 Task: Create a due date automation trigger when advanced on, on the monday before a card is due add fields without custom field "Resume" set to a number greater or equal to 1 and lower than 10 at 11:00 AM.
Action: Mouse moved to (929, 67)
Screenshot: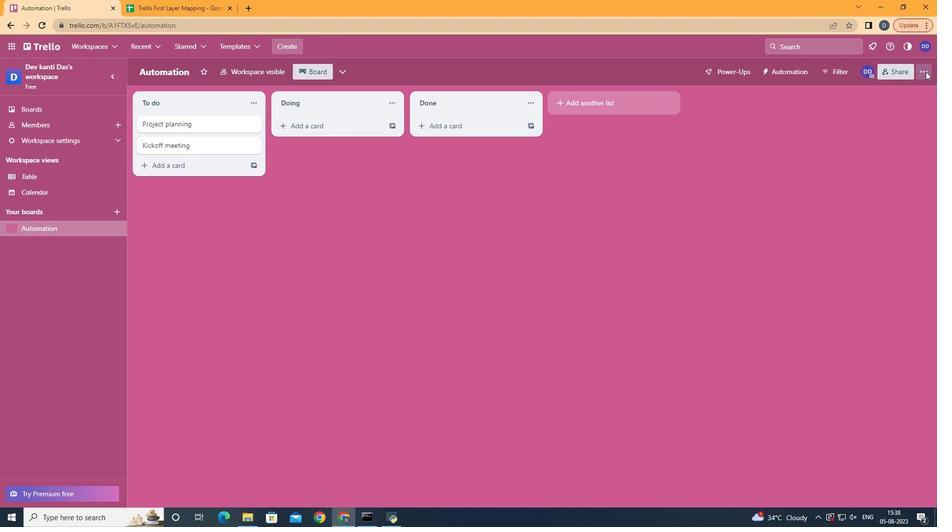 
Action: Mouse pressed left at (929, 67)
Screenshot: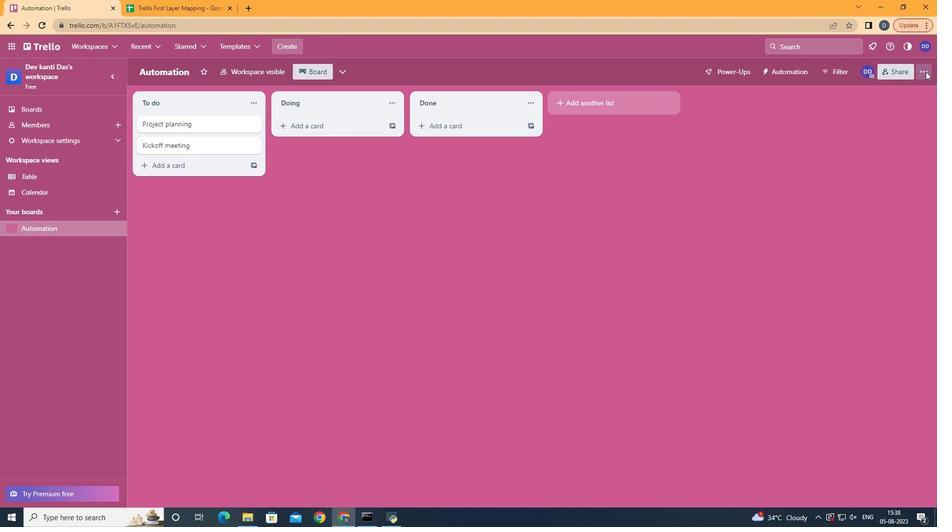 
Action: Mouse moved to (856, 205)
Screenshot: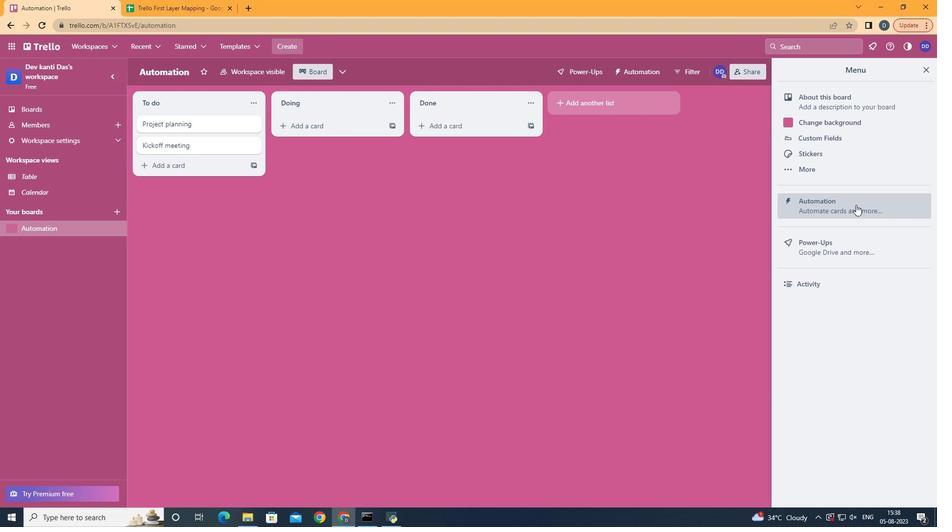 
Action: Mouse pressed left at (856, 205)
Screenshot: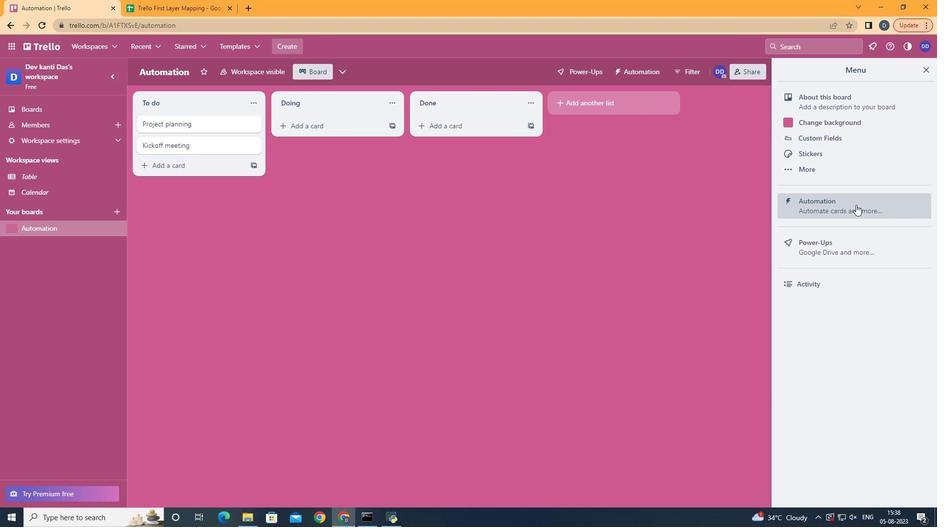
Action: Mouse moved to (205, 197)
Screenshot: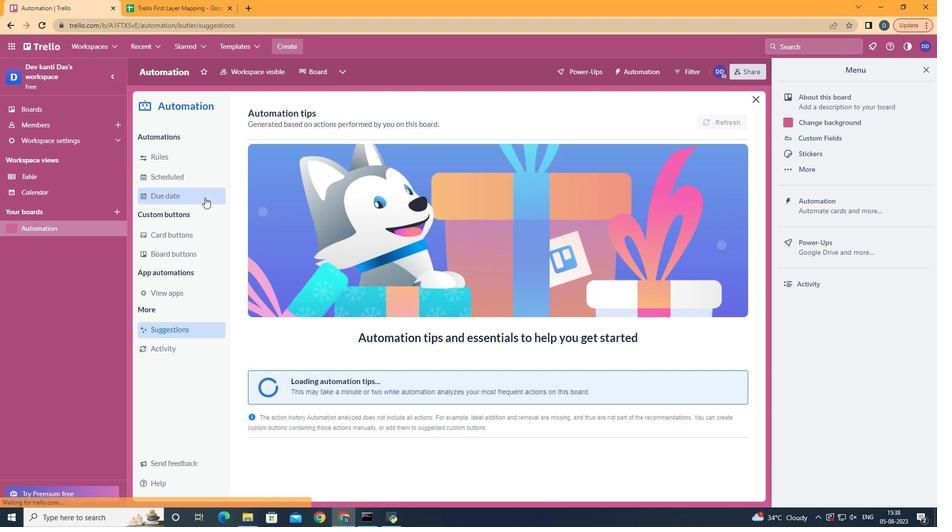 
Action: Mouse pressed left at (205, 197)
Screenshot: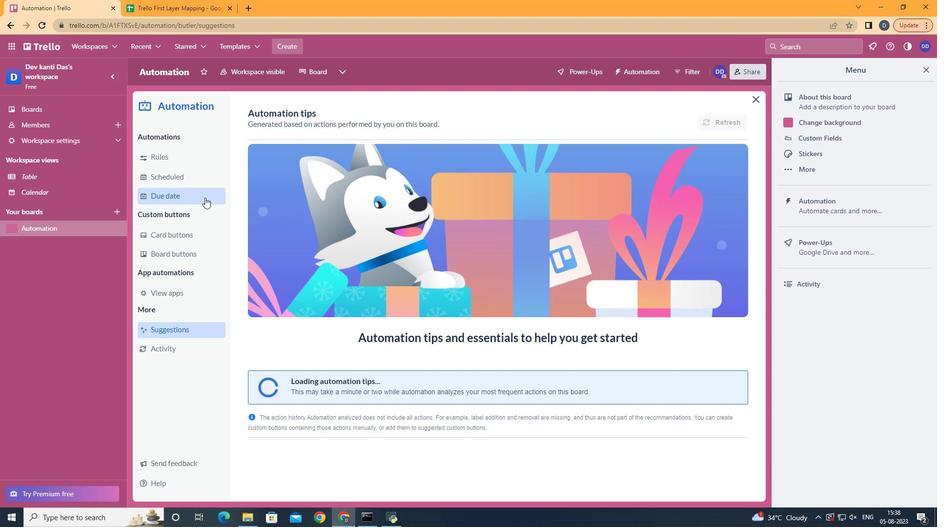 
Action: Mouse moved to (694, 118)
Screenshot: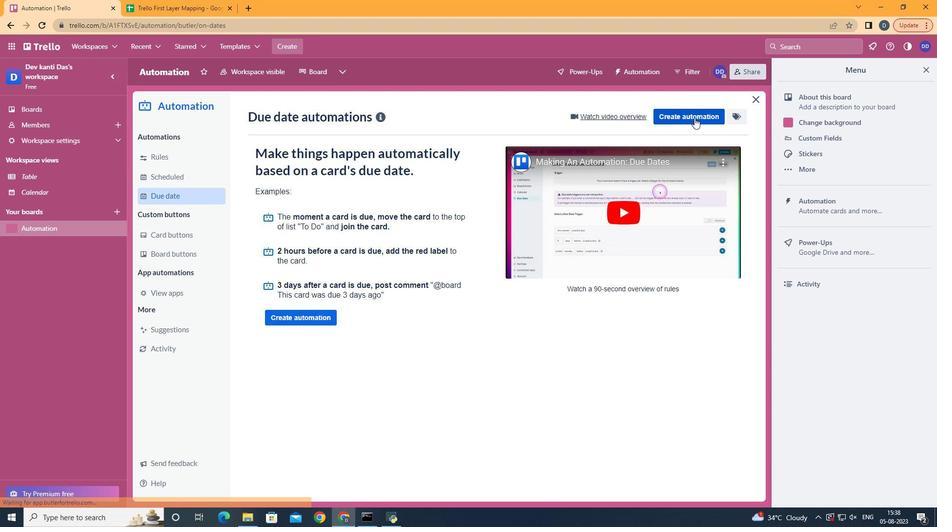 
Action: Mouse pressed left at (694, 118)
Screenshot: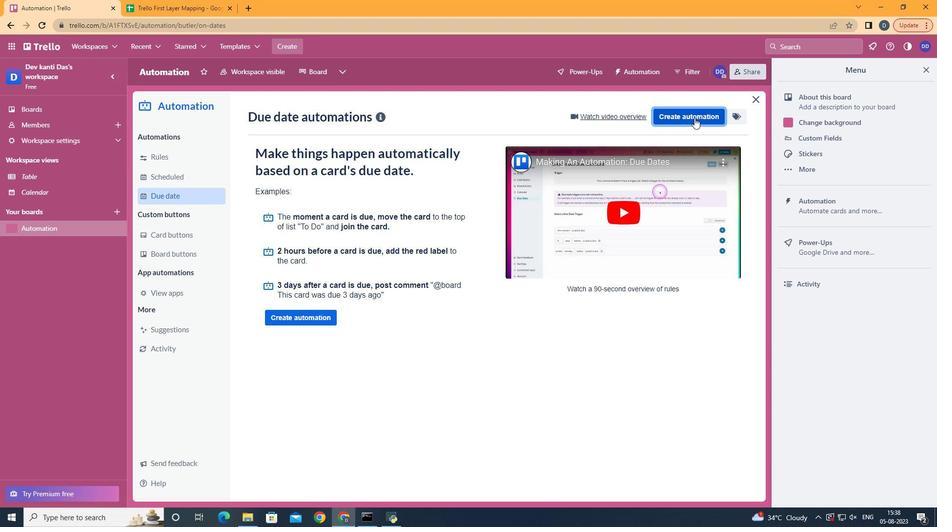 
Action: Mouse moved to (508, 216)
Screenshot: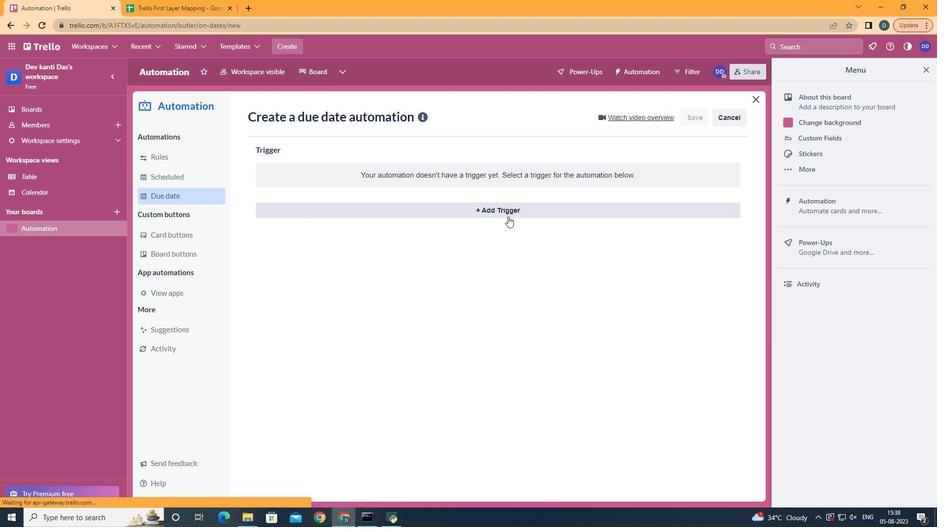 
Action: Mouse pressed left at (508, 216)
Screenshot: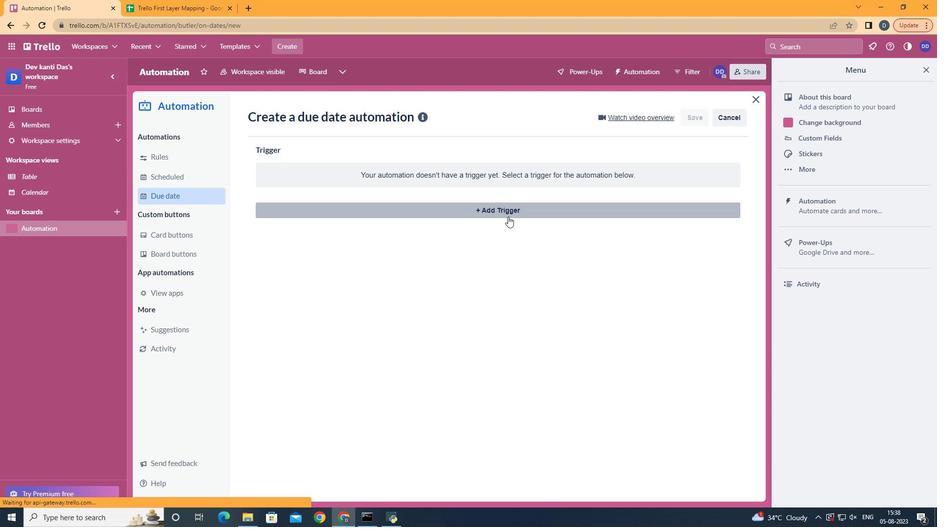 
Action: Mouse moved to (312, 257)
Screenshot: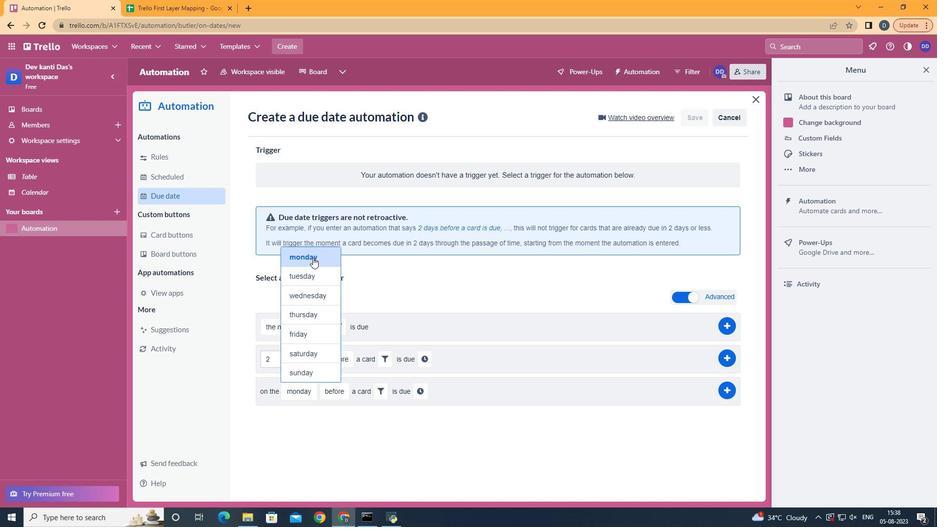 
Action: Mouse pressed left at (312, 257)
Screenshot: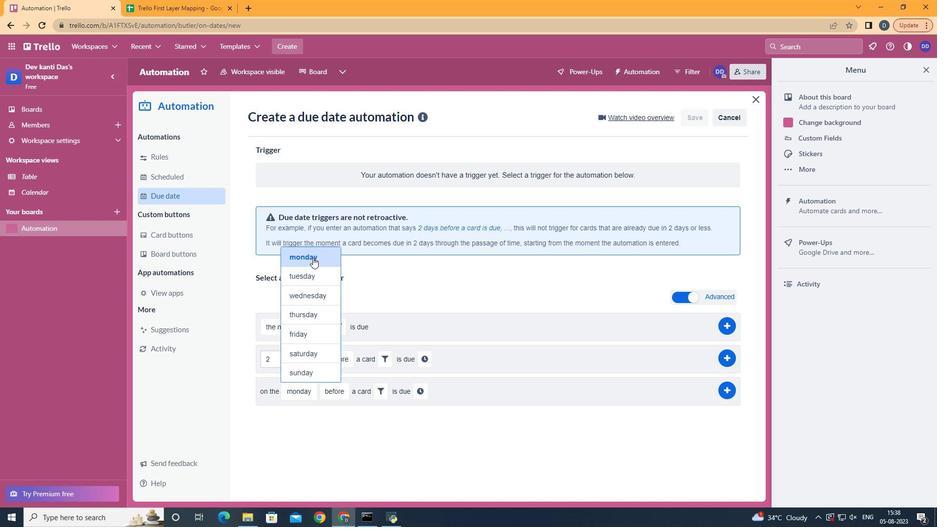 
Action: Mouse moved to (334, 402)
Screenshot: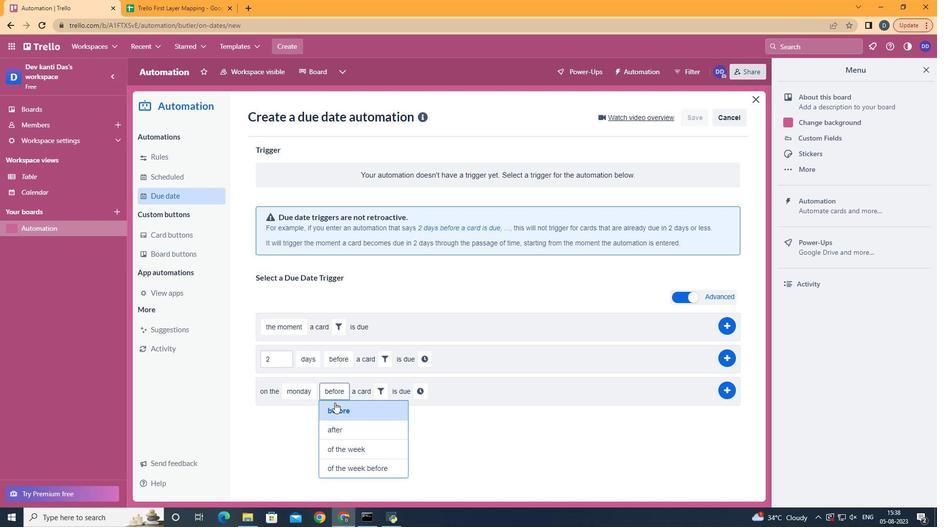 
Action: Mouse pressed left at (334, 402)
Screenshot: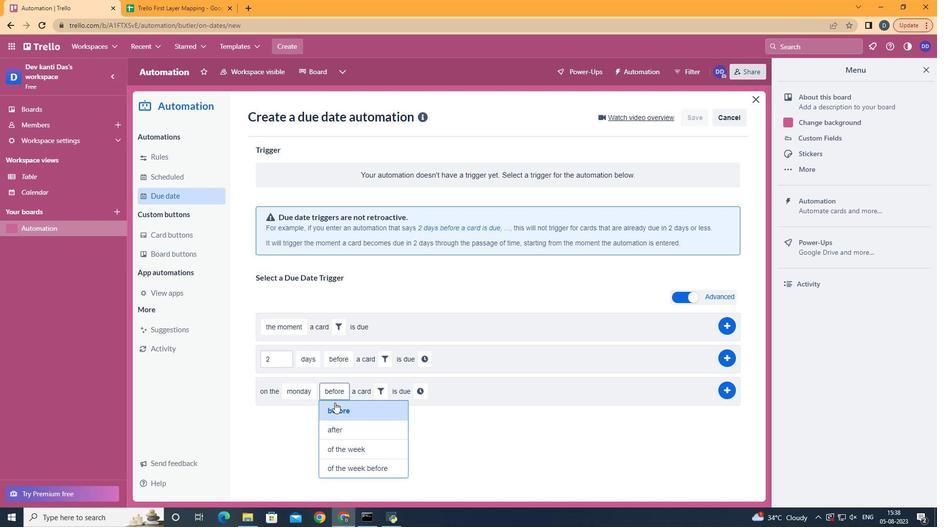 
Action: Mouse moved to (373, 389)
Screenshot: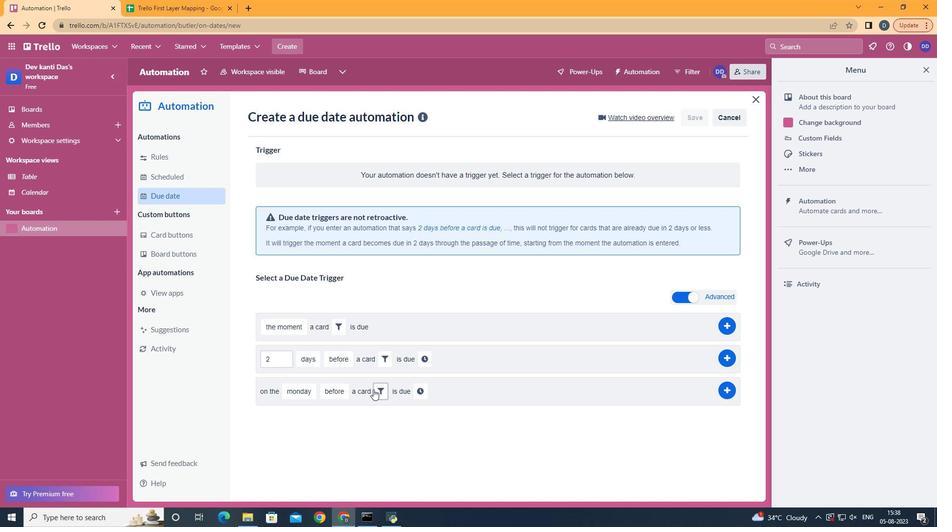 
Action: Mouse pressed left at (373, 389)
Screenshot: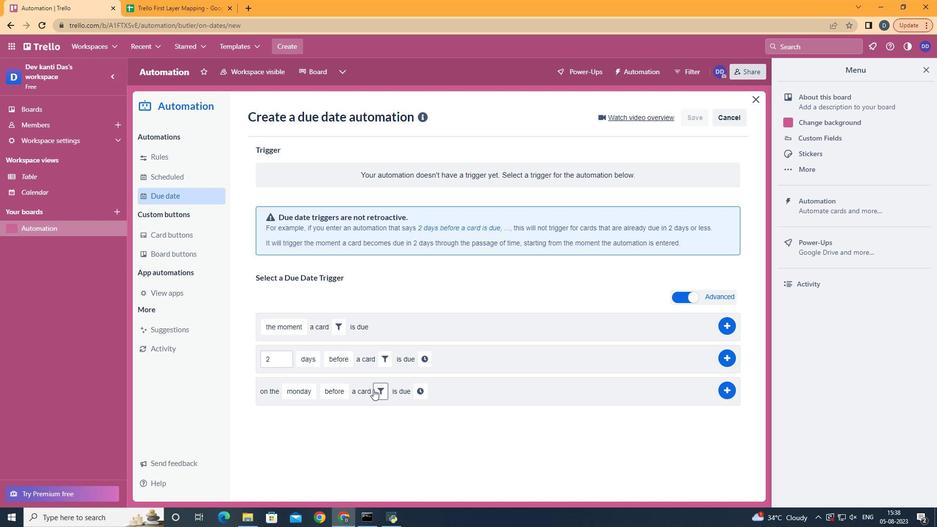
Action: Mouse moved to (532, 422)
Screenshot: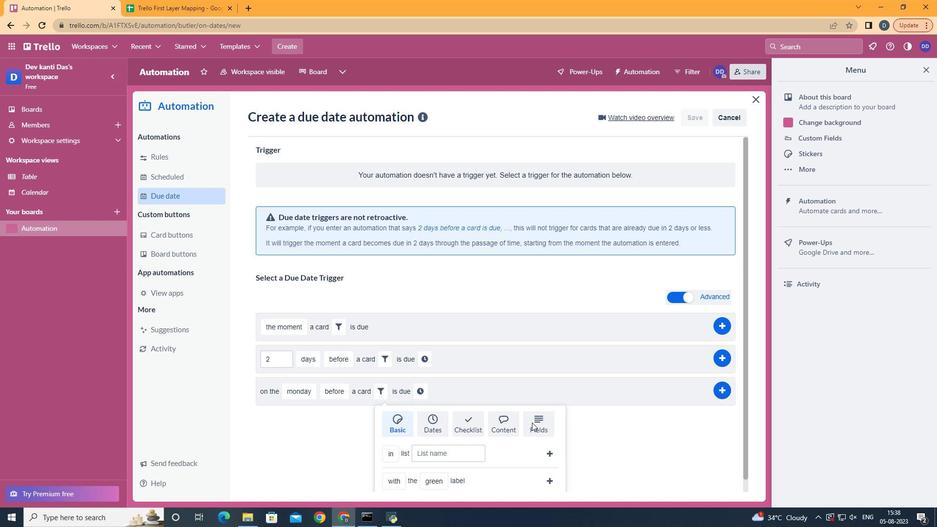 
Action: Mouse pressed left at (532, 422)
Screenshot: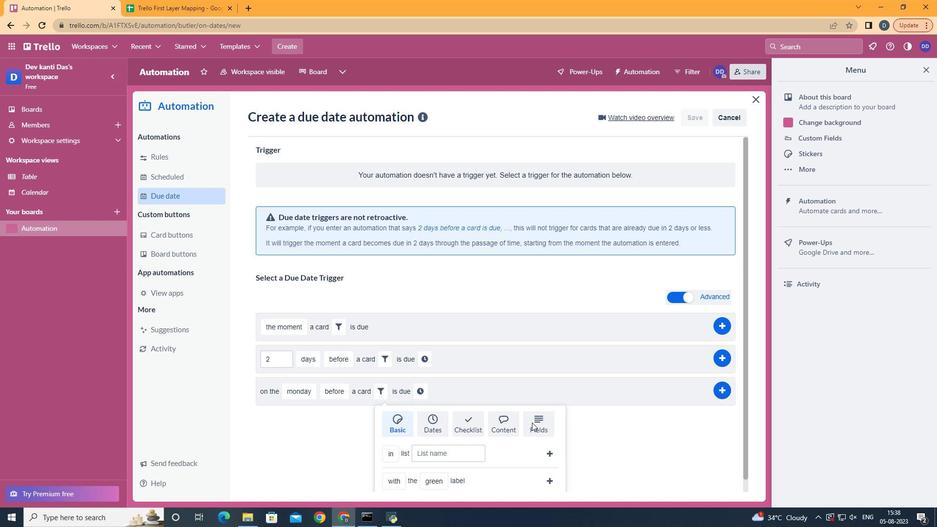 
Action: Mouse moved to (533, 418)
Screenshot: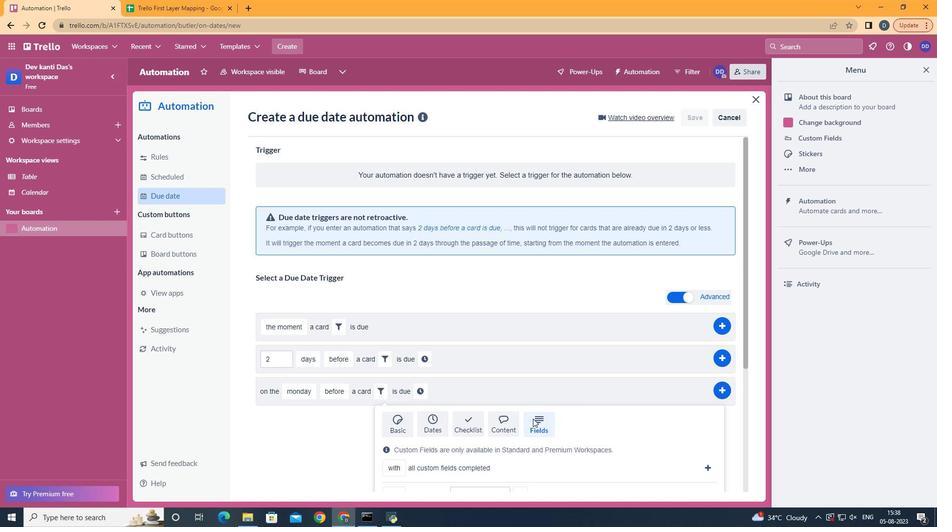 
Action: Mouse scrolled (533, 418) with delta (0, 0)
Screenshot: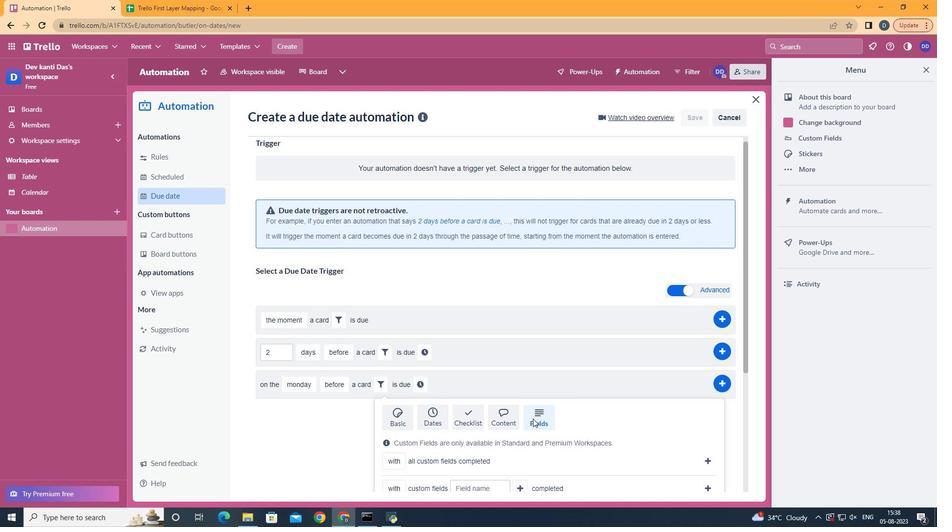 
Action: Mouse scrolled (533, 418) with delta (0, 0)
Screenshot: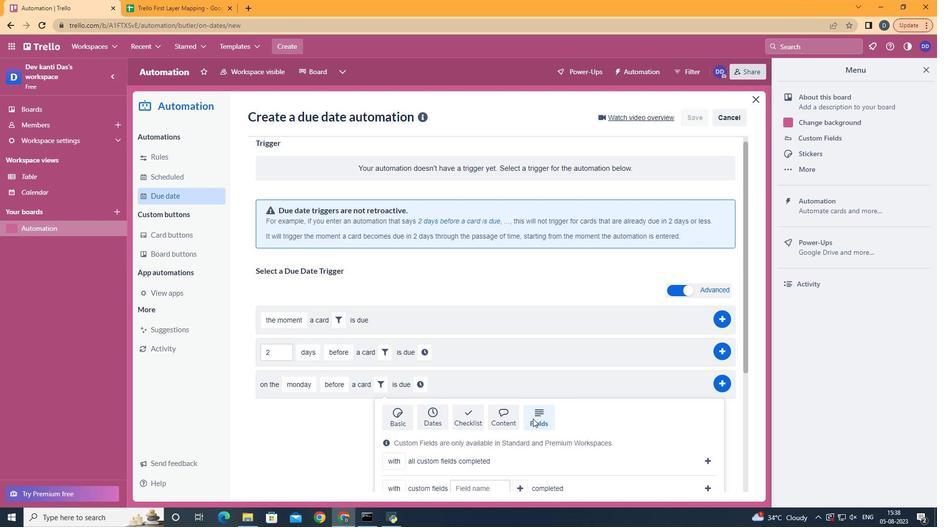 
Action: Mouse scrolled (533, 418) with delta (0, 0)
Screenshot: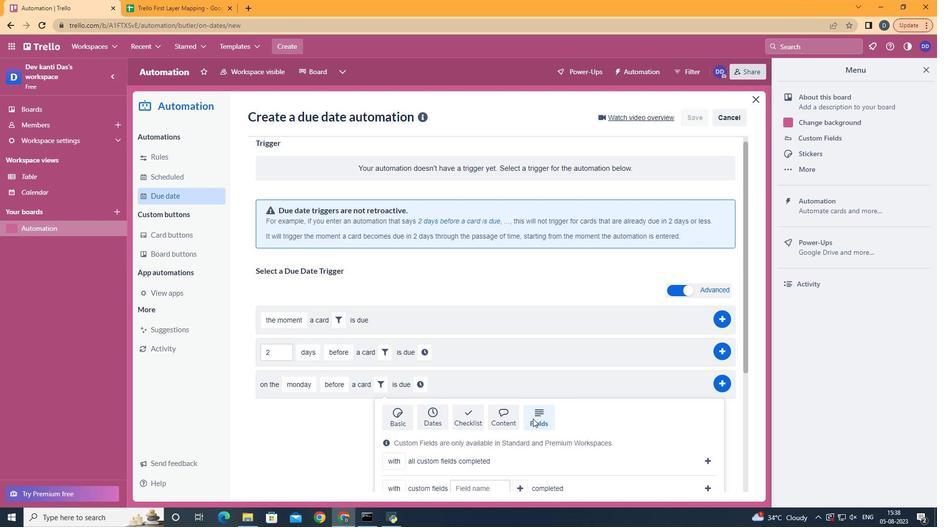 
Action: Mouse scrolled (533, 418) with delta (0, 0)
Screenshot: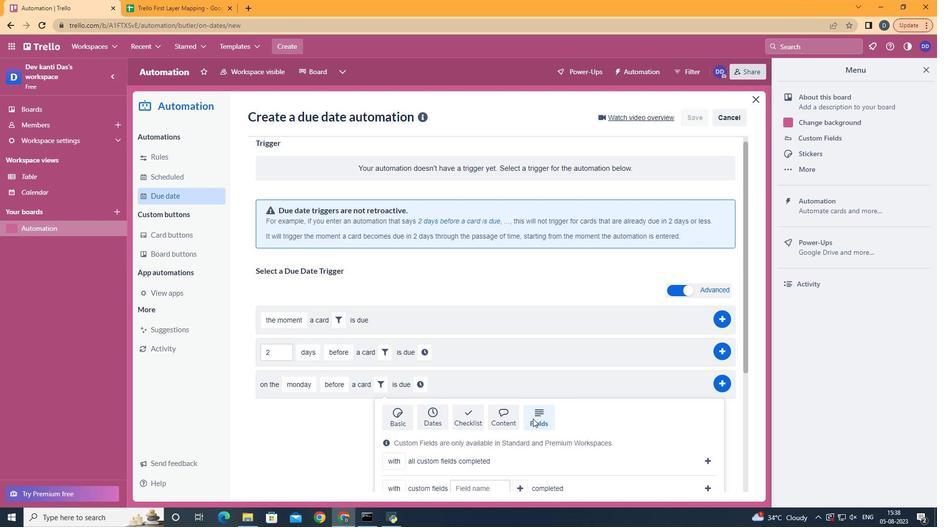 
Action: Mouse scrolled (533, 418) with delta (0, 0)
Screenshot: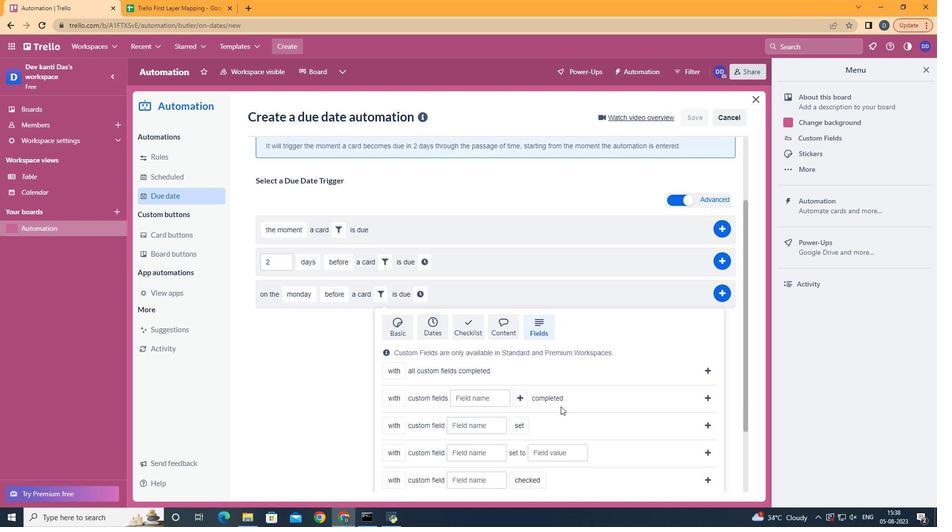 
Action: Mouse scrolled (533, 418) with delta (0, 0)
Screenshot: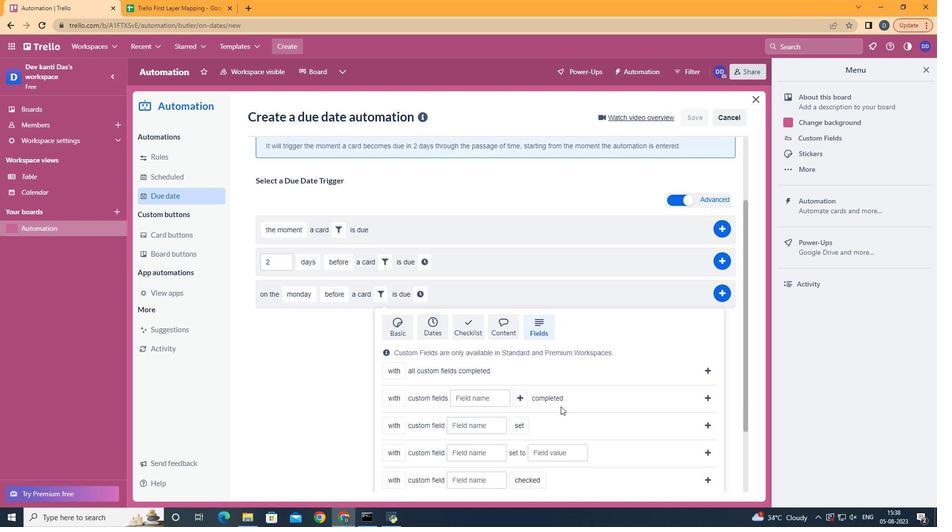 
Action: Mouse moved to (406, 453)
Screenshot: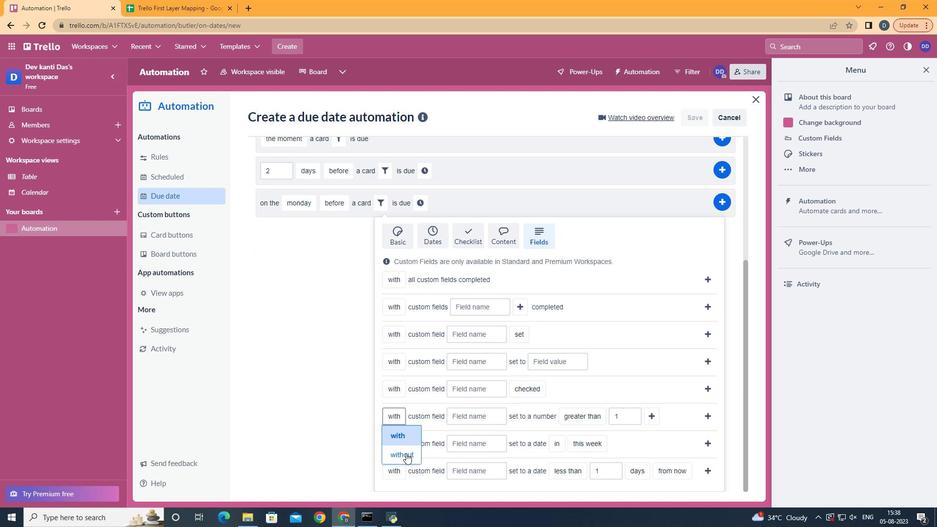 
Action: Mouse pressed left at (406, 453)
Screenshot: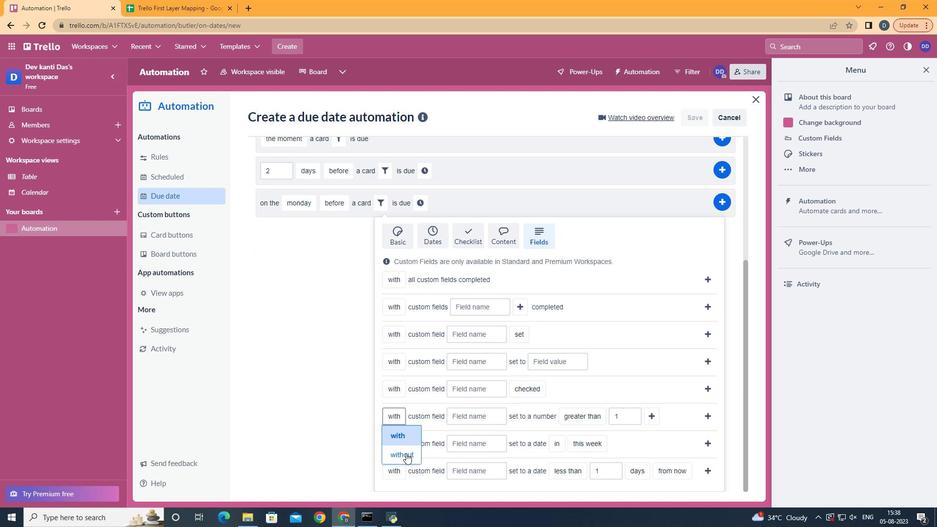 
Action: Mouse moved to (491, 422)
Screenshot: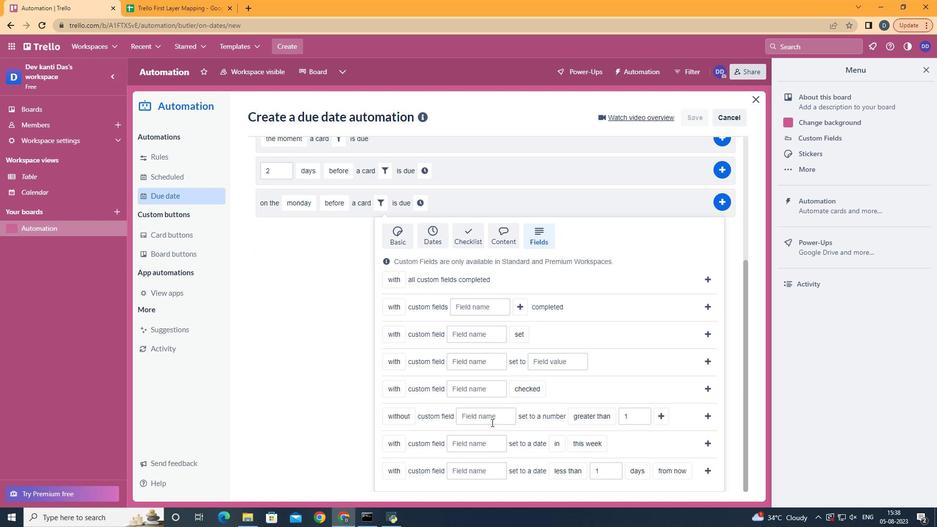 
Action: Mouse pressed left at (491, 422)
Screenshot: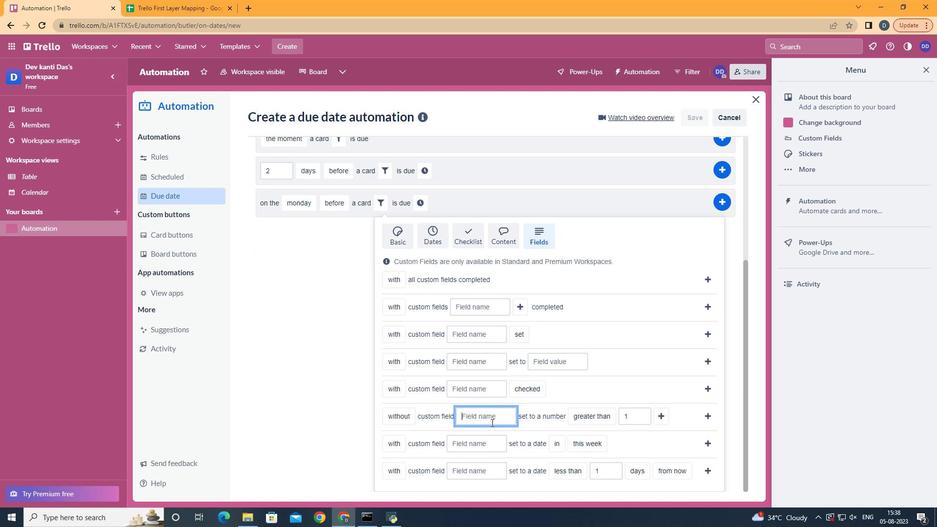
Action: Key pressed <Key.shift>Resume
Screenshot: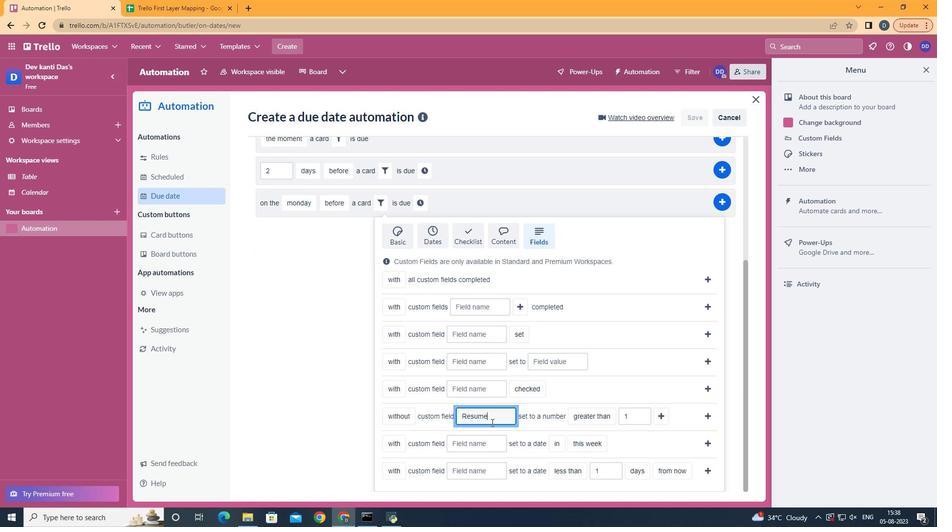 
Action: Mouse moved to (624, 361)
Screenshot: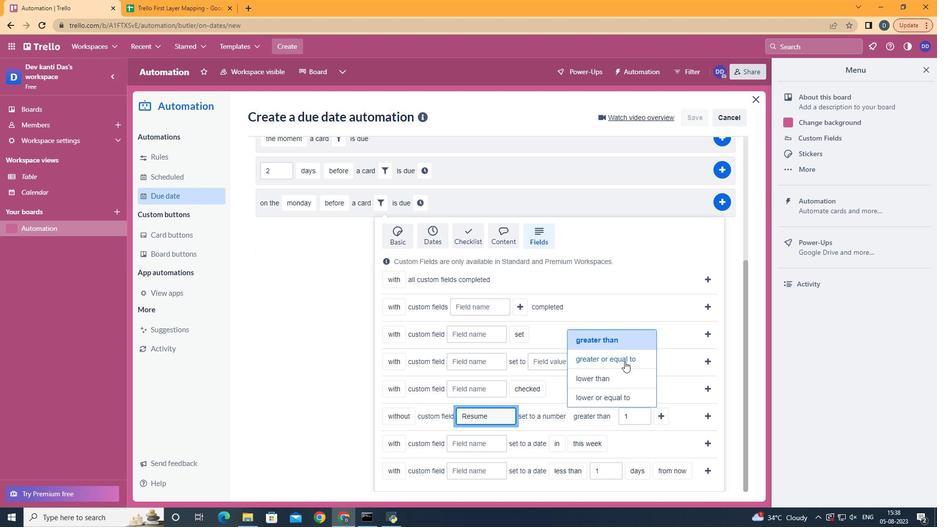 
Action: Mouse pressed left at (624, 361)
Screenshot: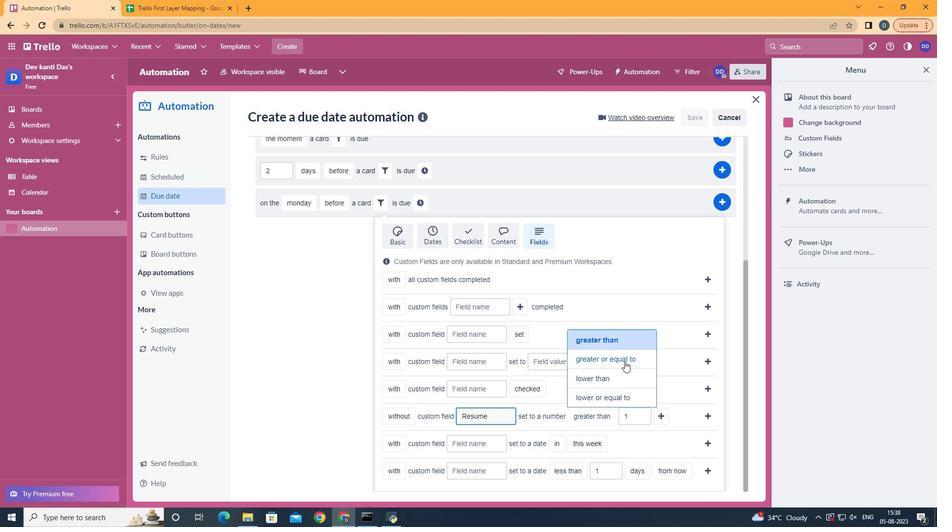 
Action: Mouse moved to (680, 423)
Screenshot: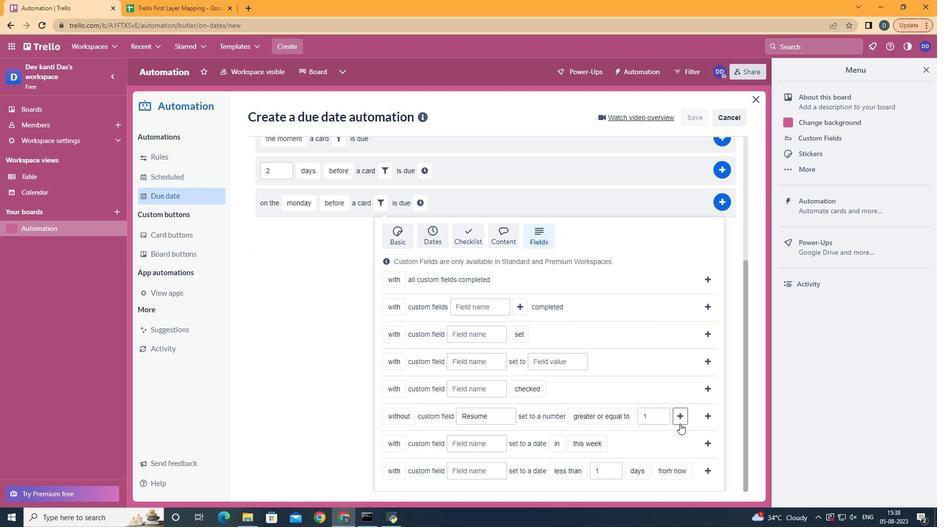 
Action: Mouse pressed left at (680, 423)
Screenshot: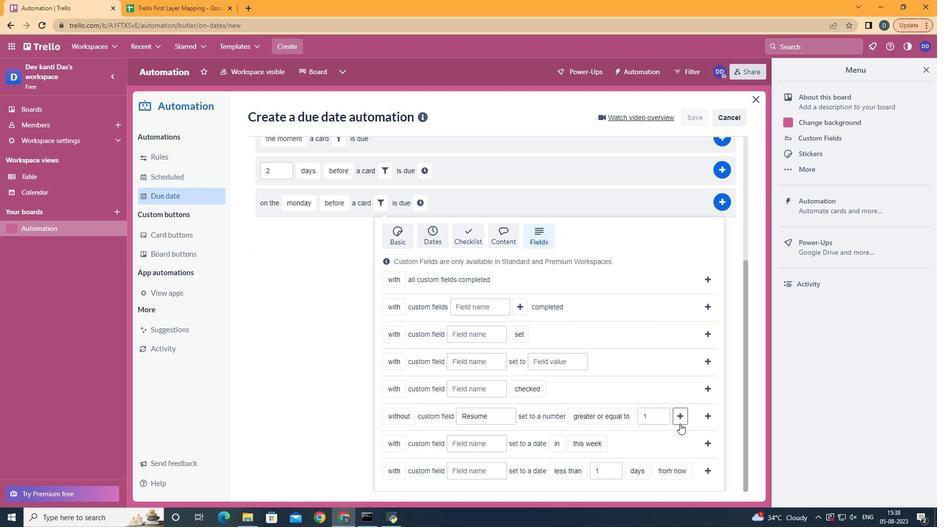 
Action: Mouse moved to (425, 364)
Screenshot: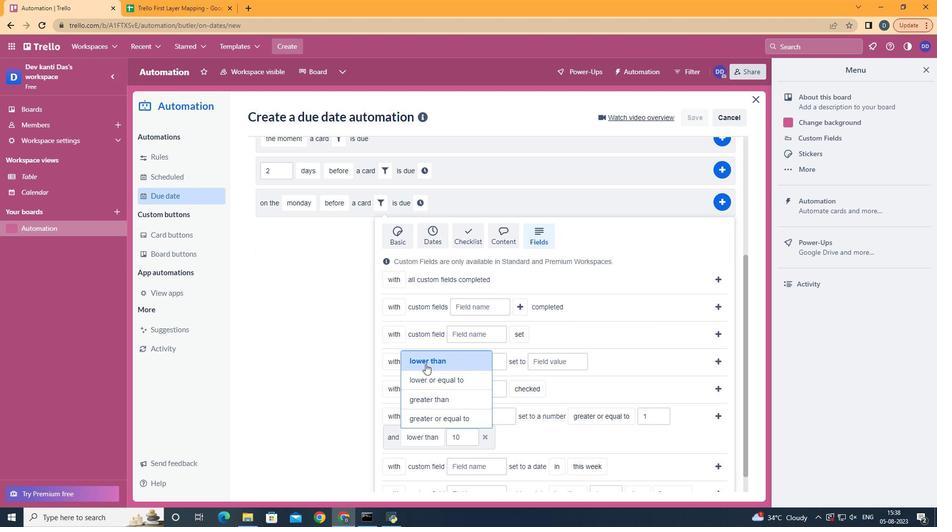 
Action: Mouse pressed left at (425, 364)
Screenshot: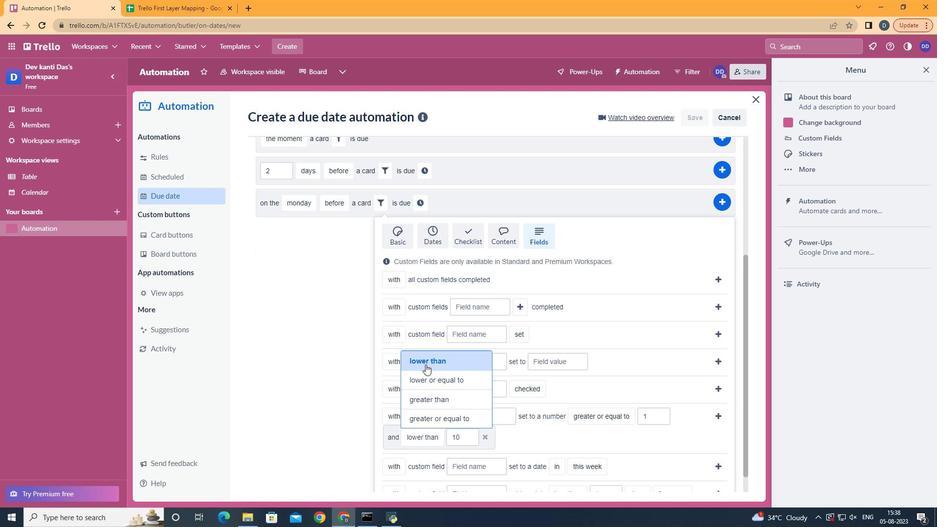 
Action: Mouse moved to (715, 418)
Screenshot: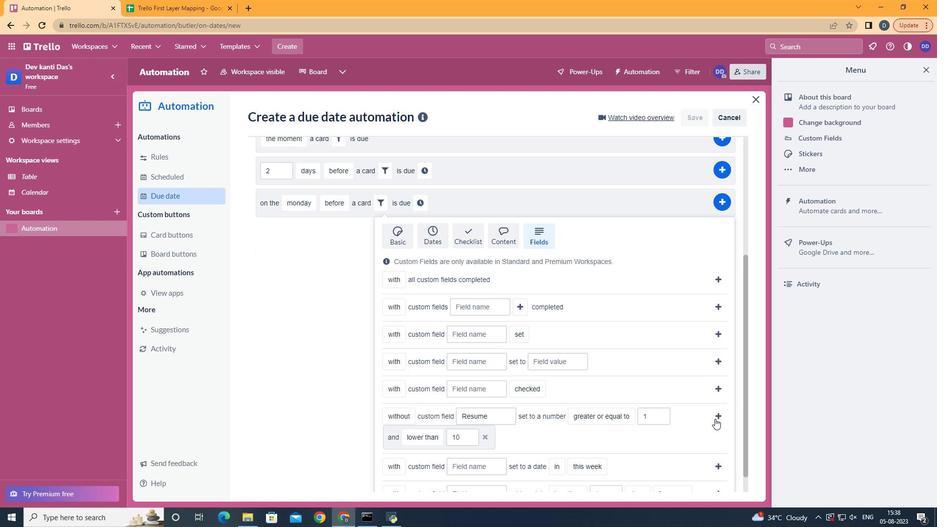 
Action: Mouse pressed left at (715, 418)
Screenshot: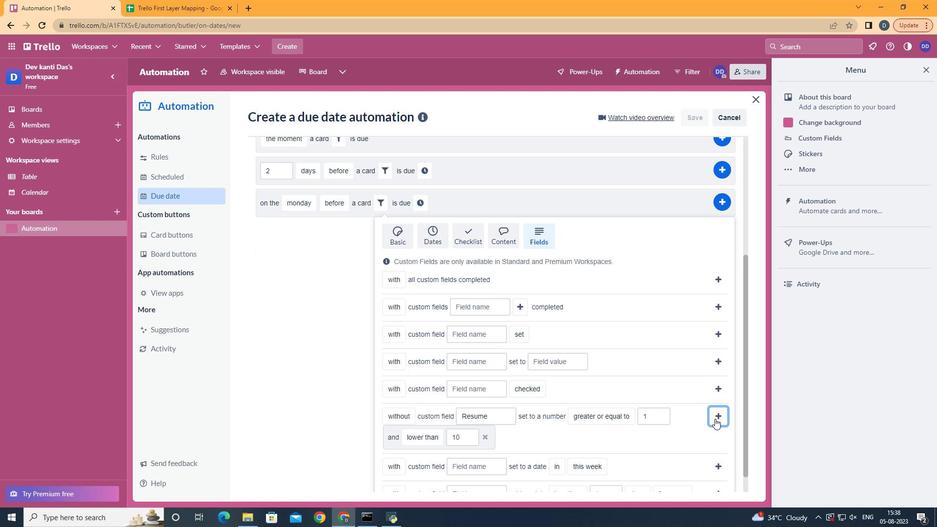
Action: Mouse moved to (271, 413)
Screenshot: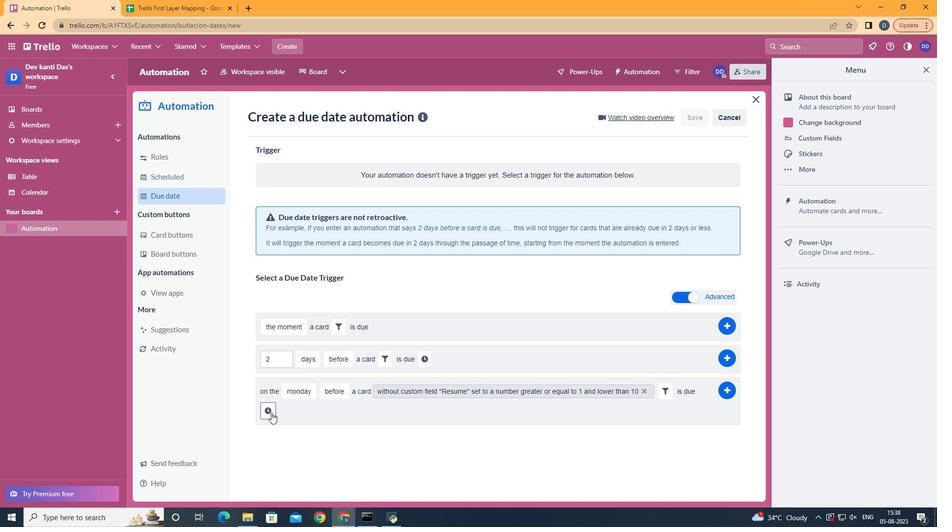 
Action: Mouse pressed left at (271, 413)
Screenshot: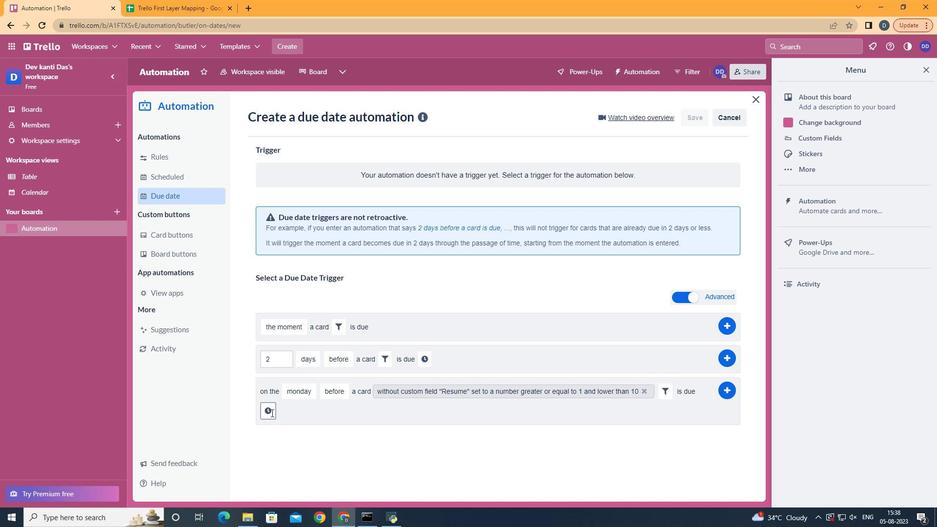 
Action: Mouse moved to (293, 410)
Screenshot: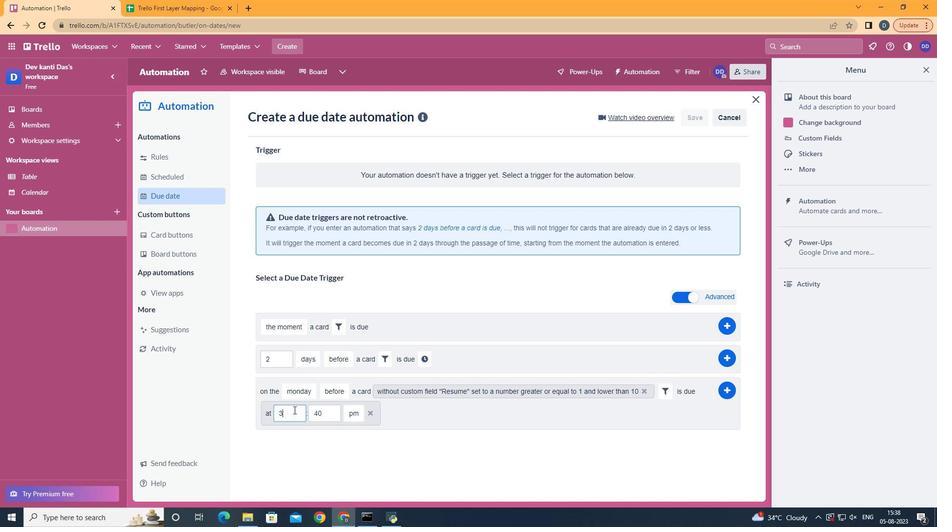 
Action: Mouse pressed left at (293, 410)
Screenshot: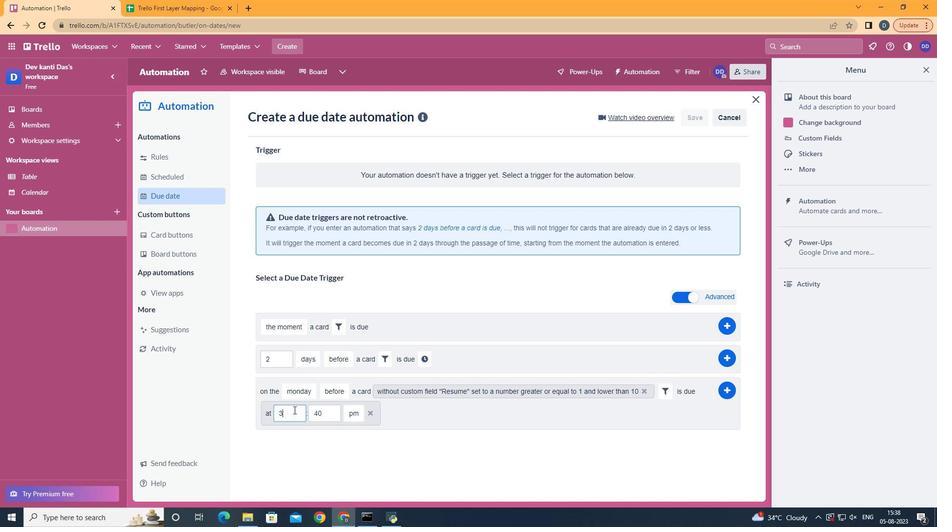
Action: Mouse moved to (293, 410)
Screenshot: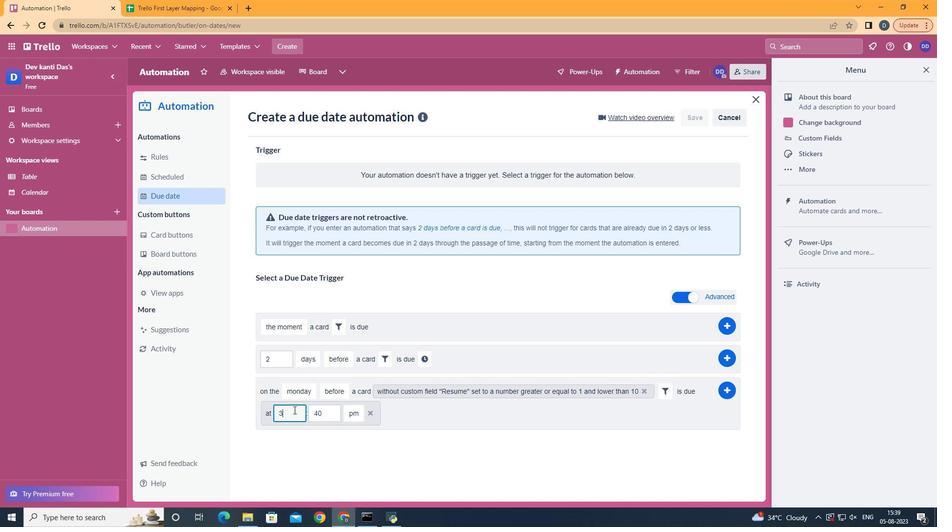 
Action: Key pressed <Key.backspace>11
Screenshot: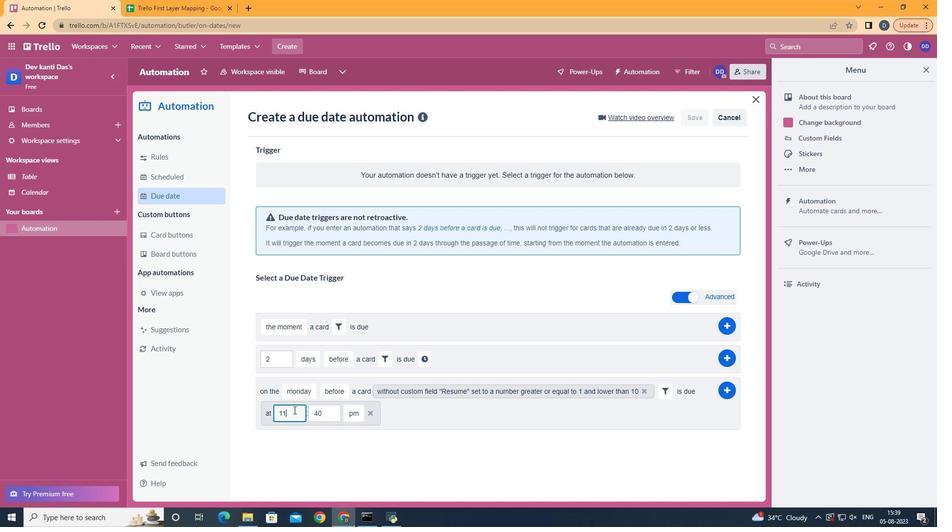 
Action: Mouse moved to (325, 413)
Screenshot: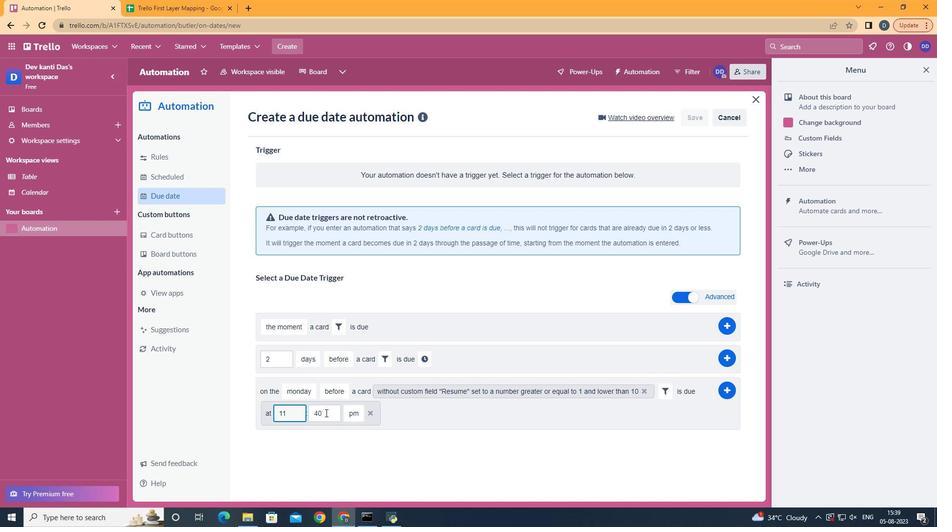 
Action: Mouse pressed left at (325, 413)
Screenshot: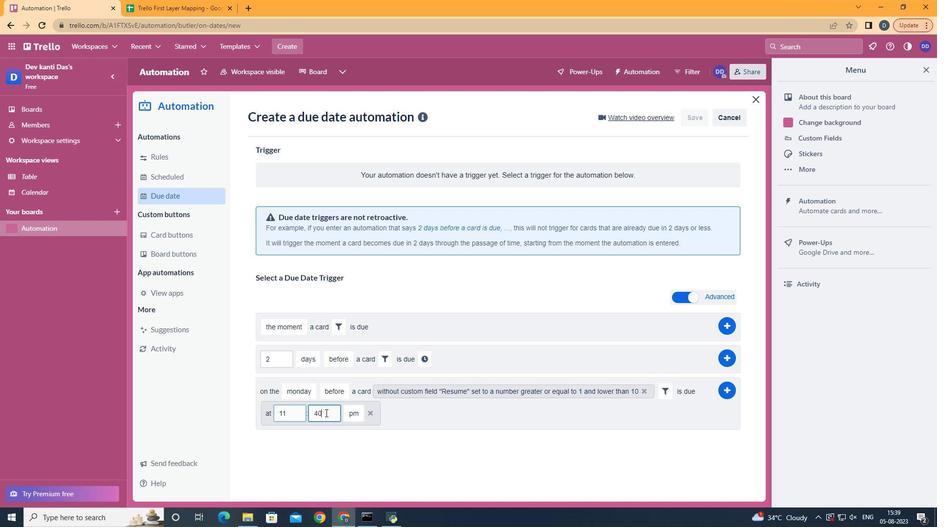 
Action: Key pressed <Key.backspace><Key.backspace>00
Screenshot: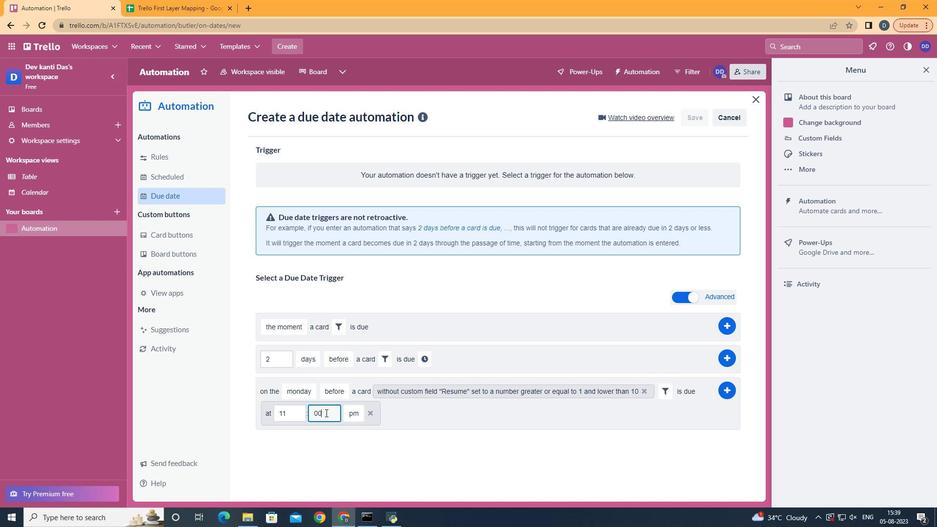 
Action: Mouse moved to (360, 428)
Screenshot: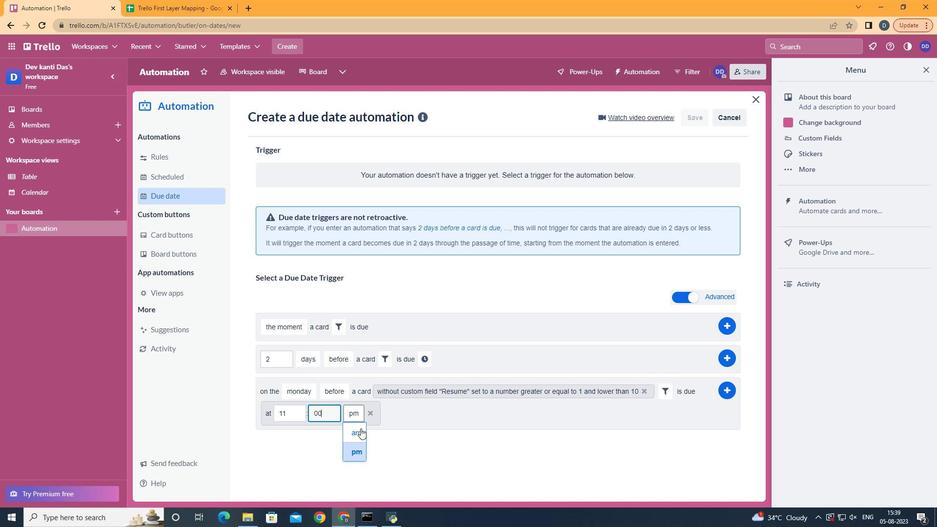 
Action: Mouse pressed left at (360, 428)
Screenshot: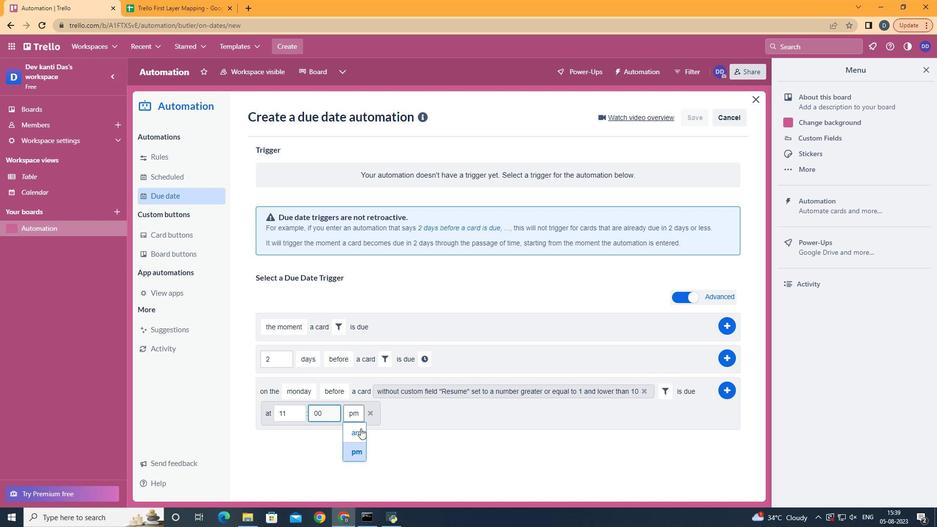 
Action: Mouse moved to (723, 389)
Screenshot: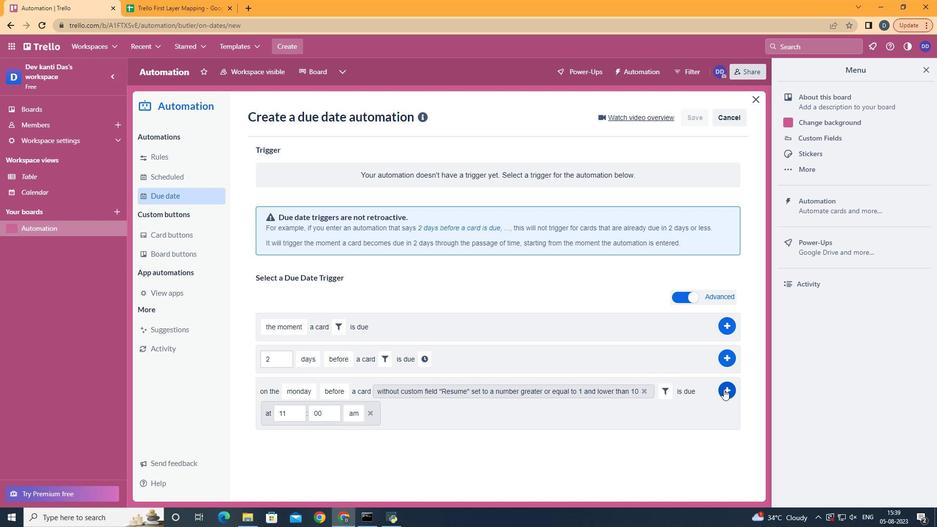 
Action: Mouse pressed left at (723, 389)
Screenshot: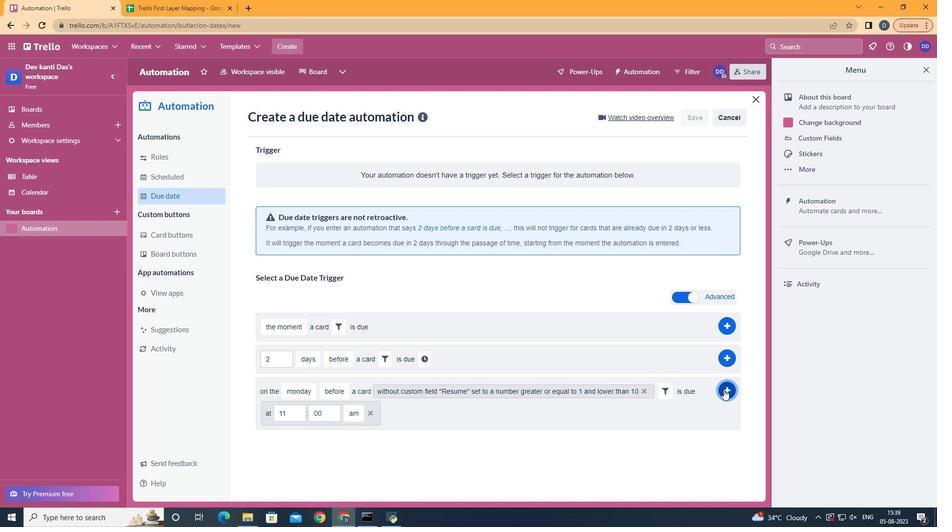 
Action: Mouse moved to (448, 165)
Screenshot: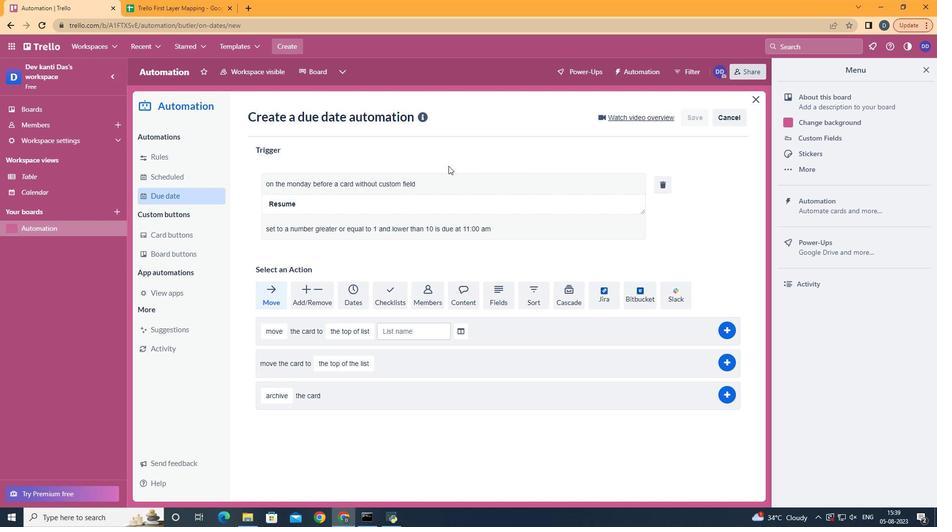 
